 Task: Create a due date automation trigger when advanced on, on the tuesday of the week before a card is due add content with a name not starting with resume at 11:00 AM.
Action: Mouse moved to (929, 77)
Screenshot: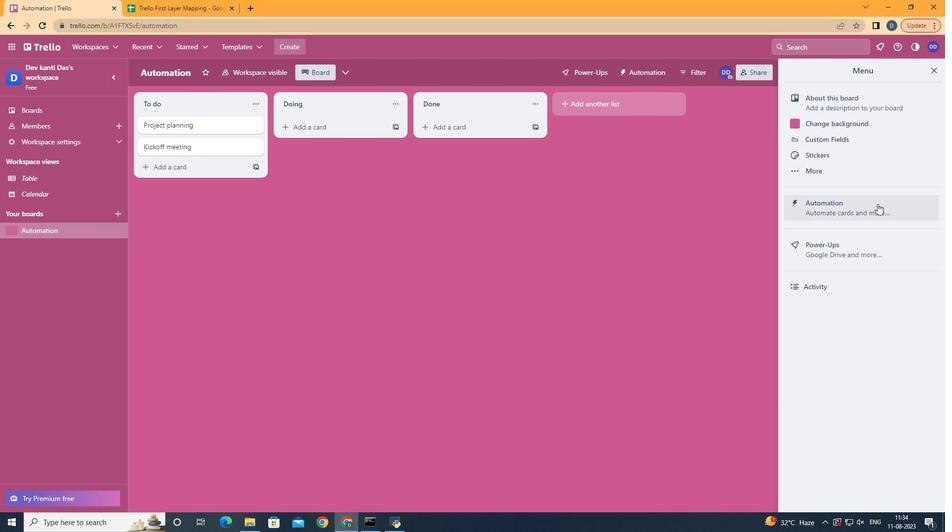 
Action: Mouse pressed left at (929, 77)
Screenshot: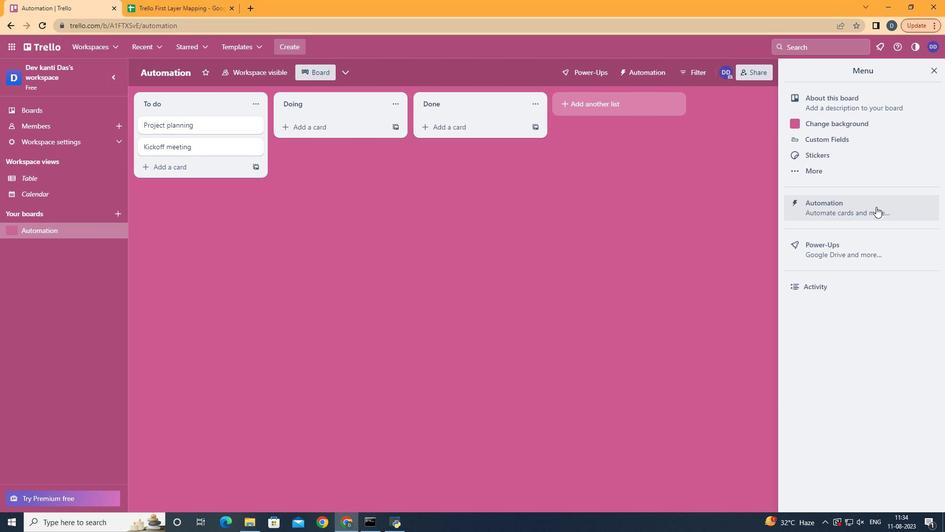 
Action: Mouse moved to (876, 206)
Screenshot: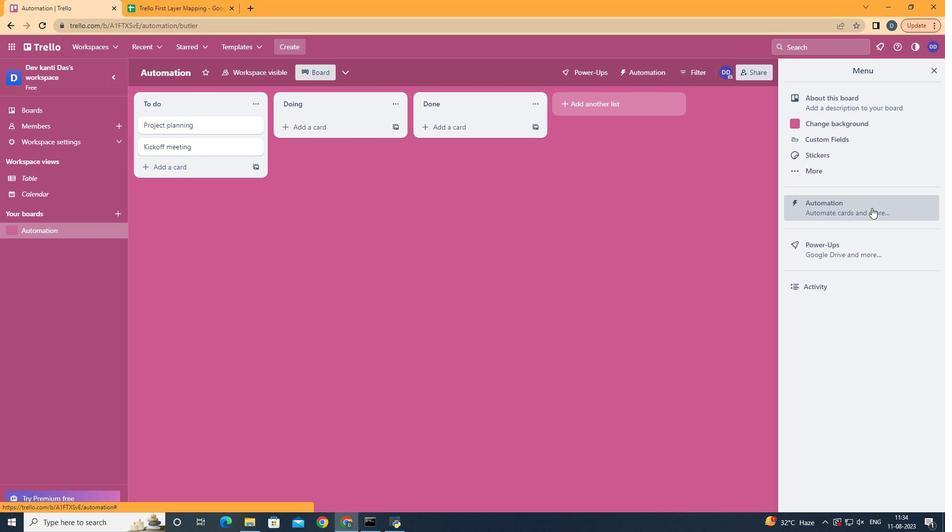 
Action: Mouse pressed left at (876, 206)
Screenshot: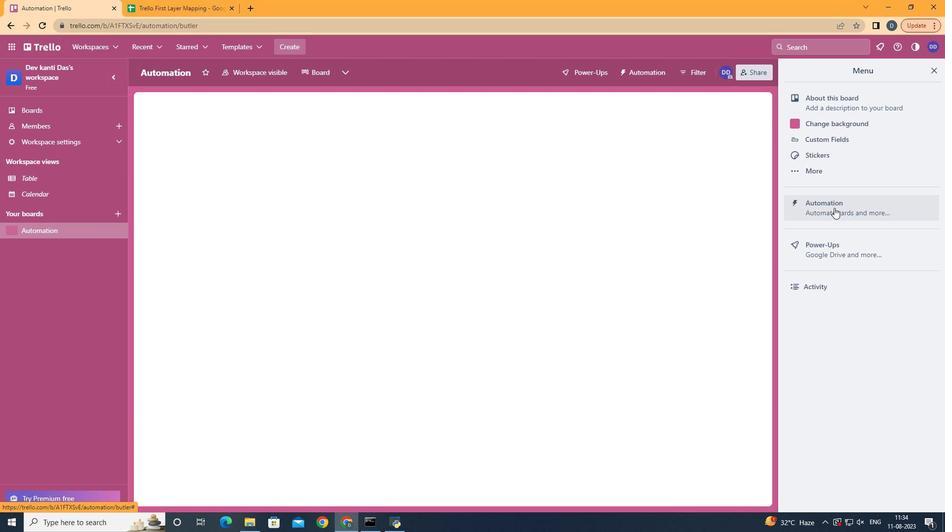 
Action: Mouse moved to (189, 201)
Screenshot: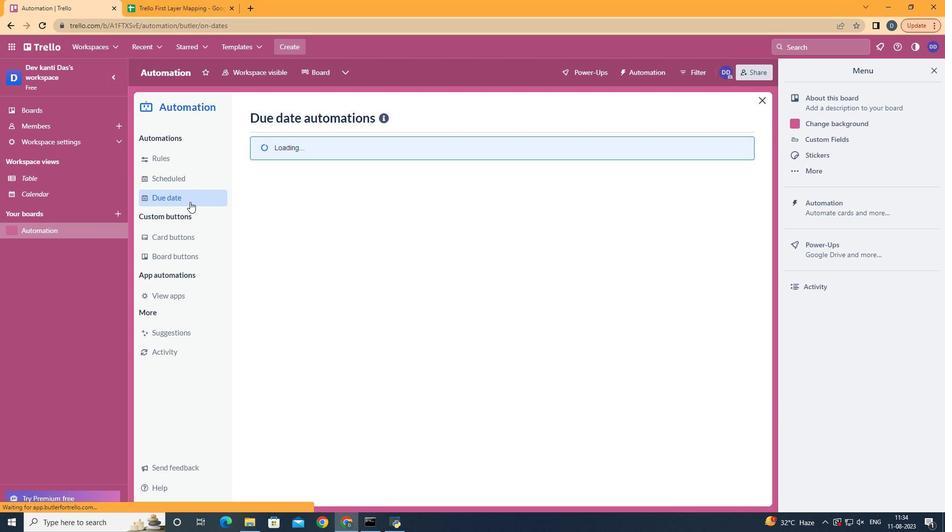 
Action: Mouse pressed left at (189, 201)
Screenshot: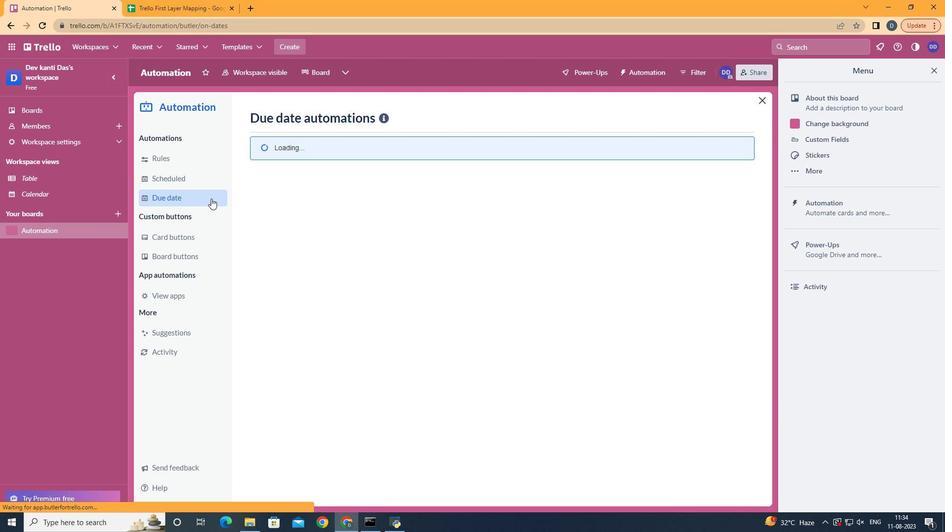 
Action: Mouse moved to (697, 116)
Screenshot: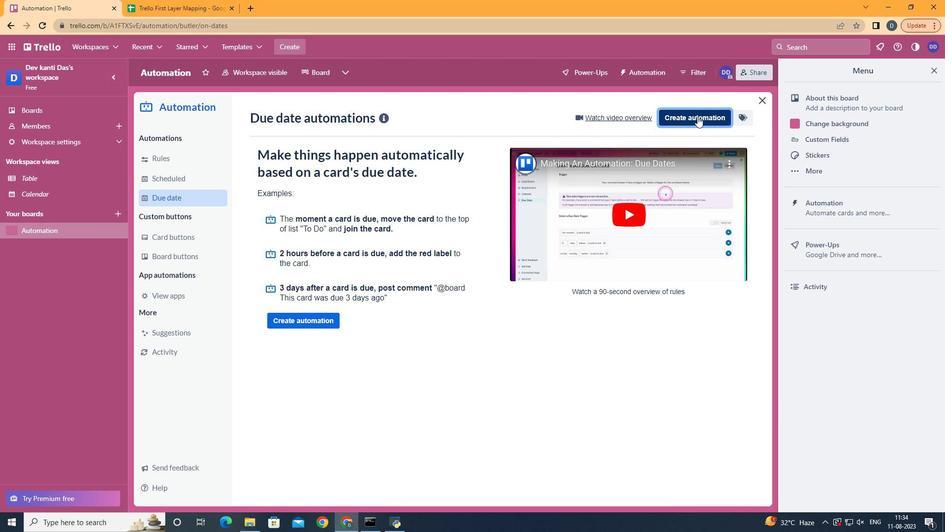 
Action: Mouse pressed left at (697, 116)
Screenshot: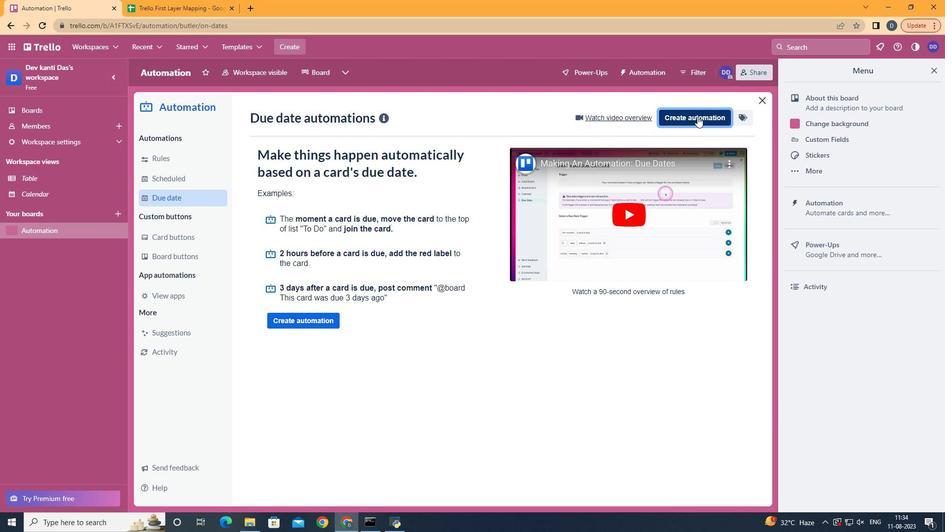 
Action: Mouse moved to (545, 212)
Screenshot: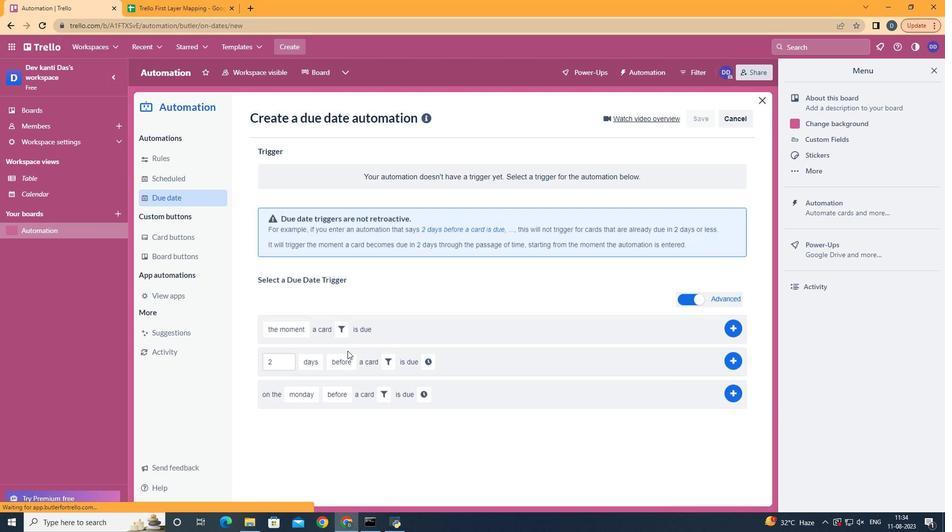 
Action: Mouse pressed left at (545, 212)
Screenshot: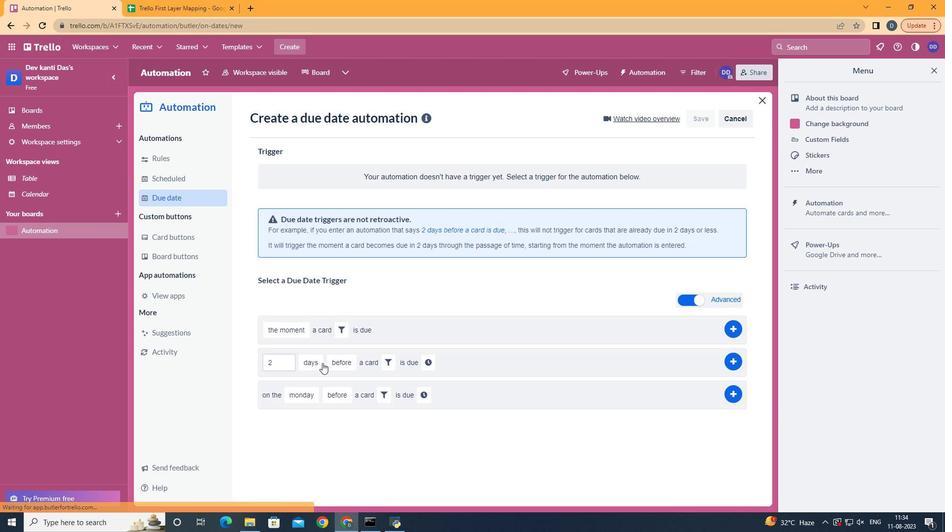 
Action: Mouse moved to (326, 271)
Screenshot: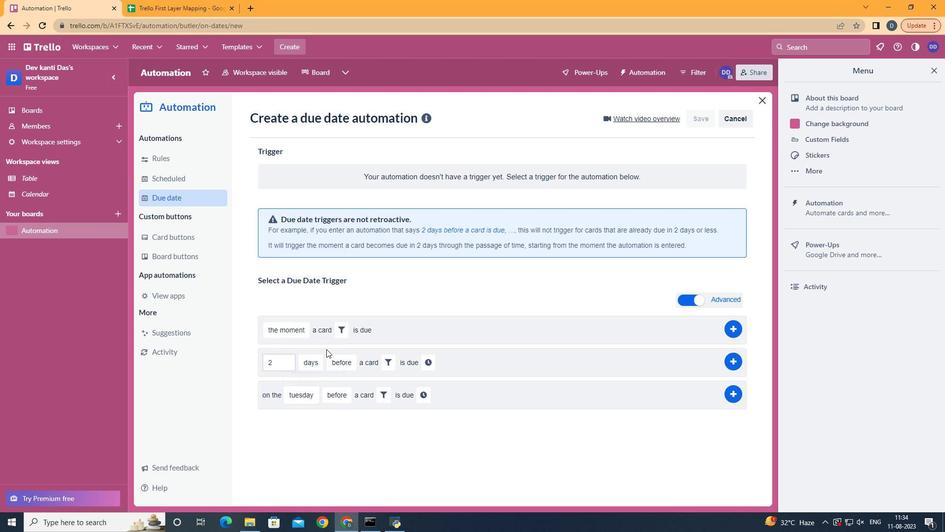 
Action: Mouse pressed left at (326, 271)
Screenshot: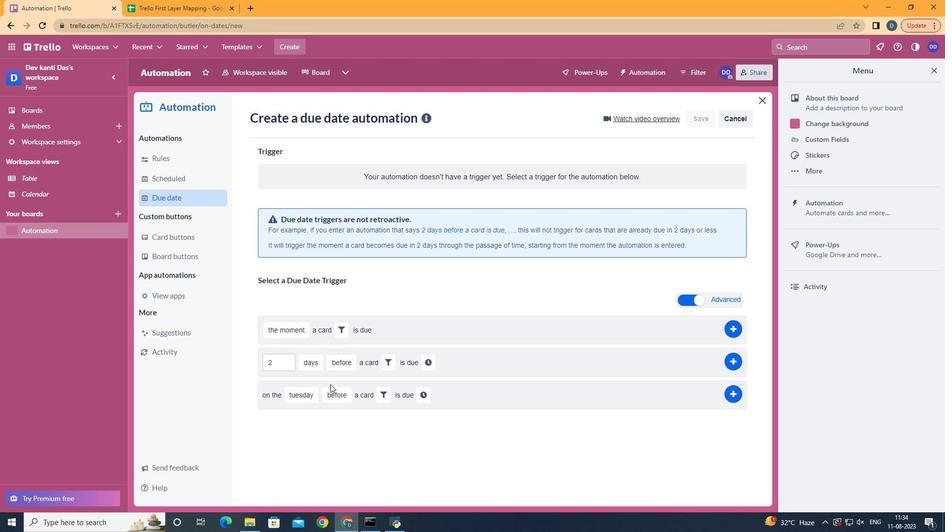 
Action: Mouse moved to (367, 474)
Screenshot: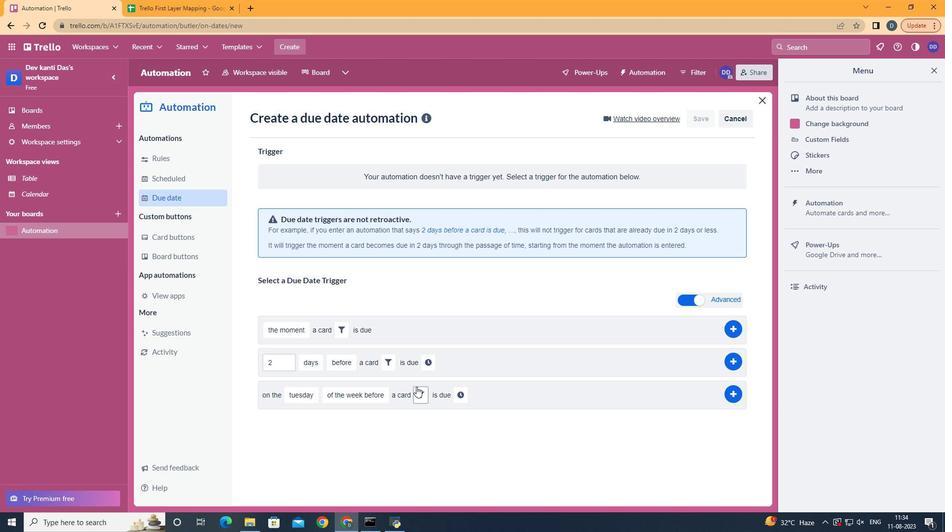 
Action: Mouse pressed left at (367, 474)
Screenshot: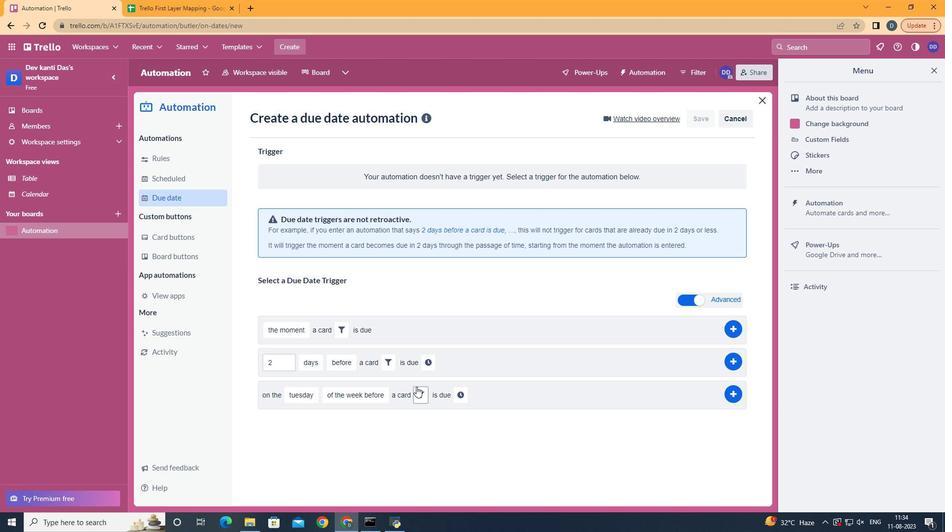 
Action: Mouse moved to (420, 387)
Screenshot: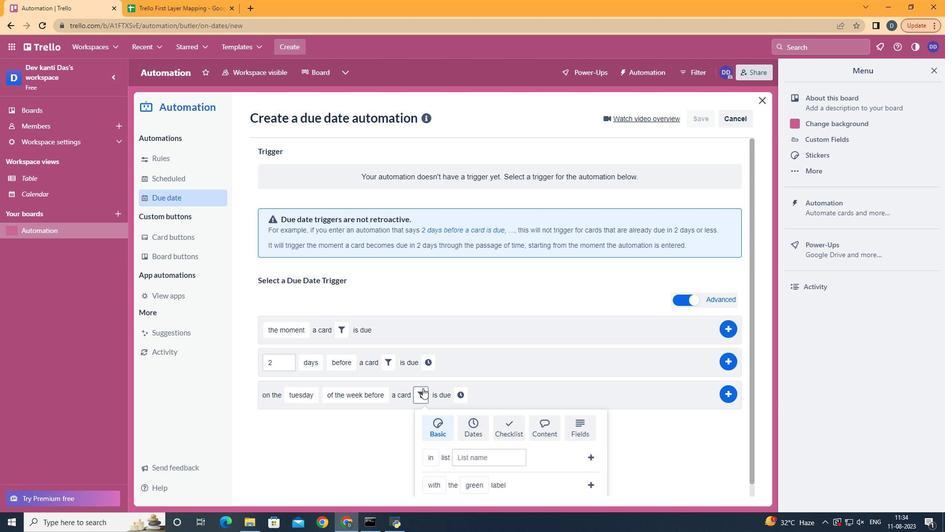 
Action: Mouse pressed left at (420, 387)
Screenshot: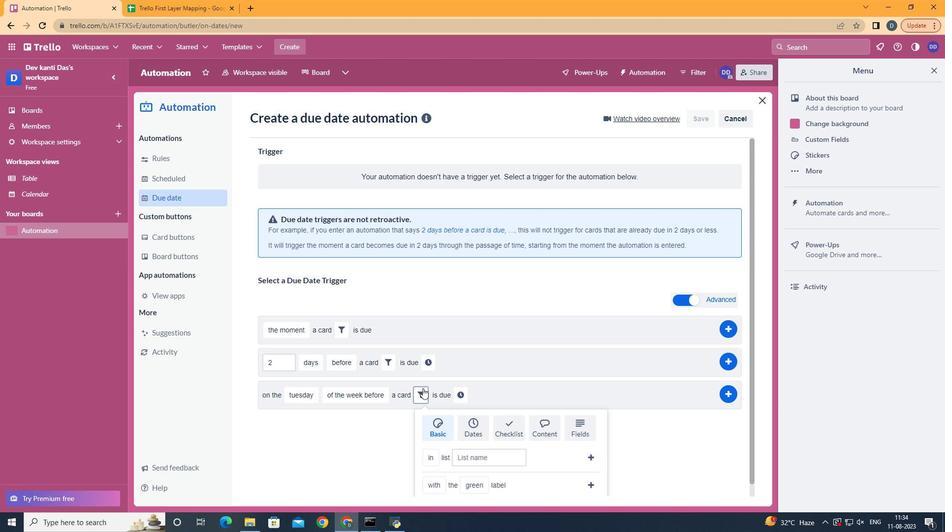
Action: Mouse moved to (558, 424)
Screenshot: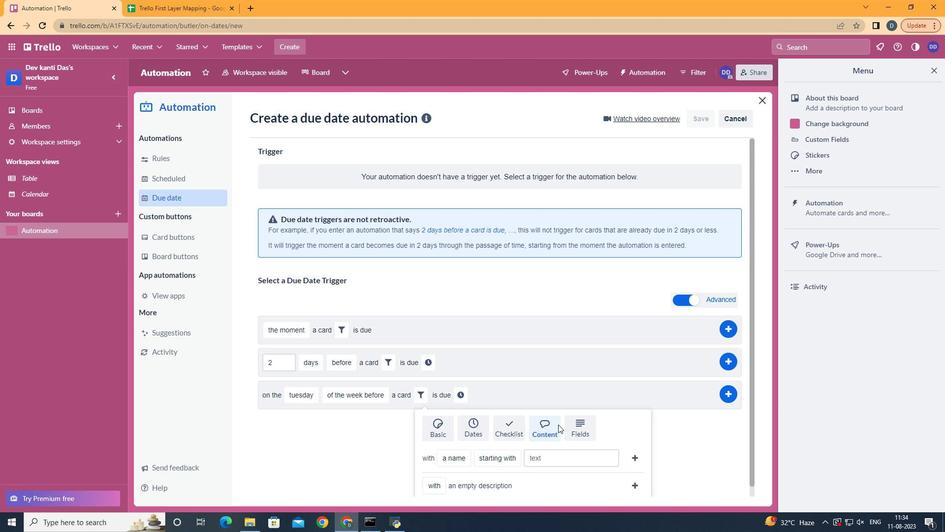 
Action: Mouse pressed left at (558, 424)
Screenshot: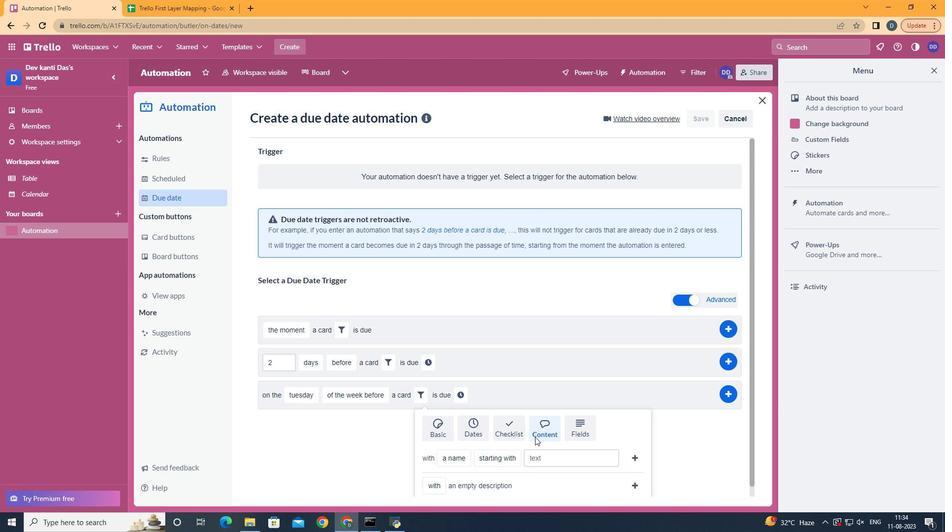 
Action: Mouse moved to (518, 400)
Screenshot: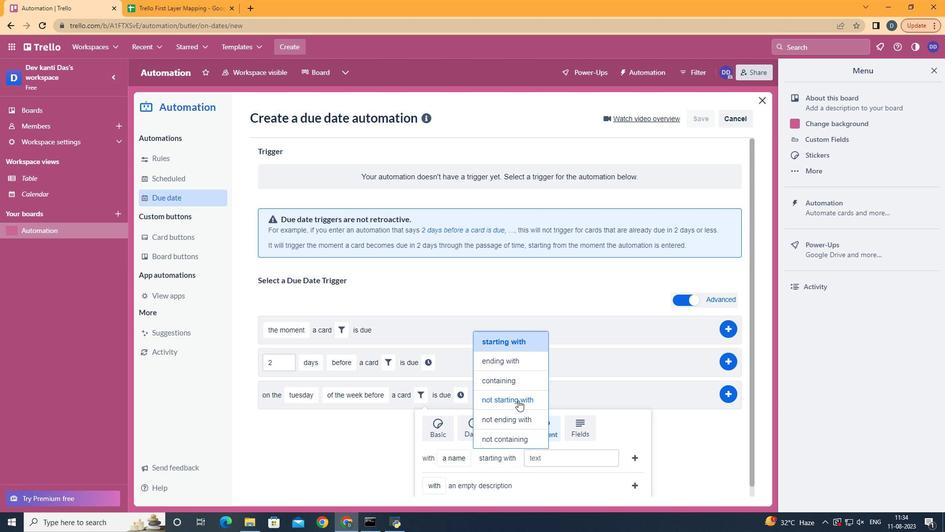 
Action: Mouse pressed left at (518, 400)
Screenshot: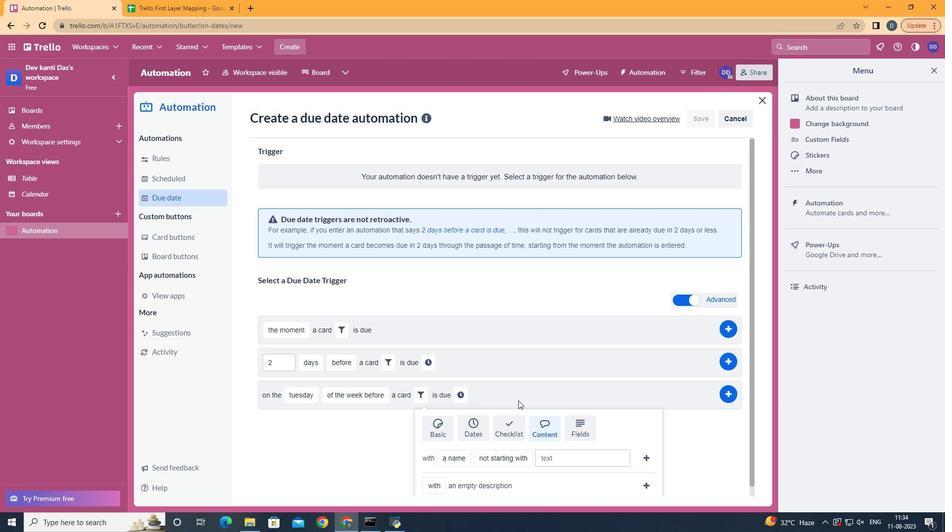
Action: Mouse moved to (561, 454)
Screenshot: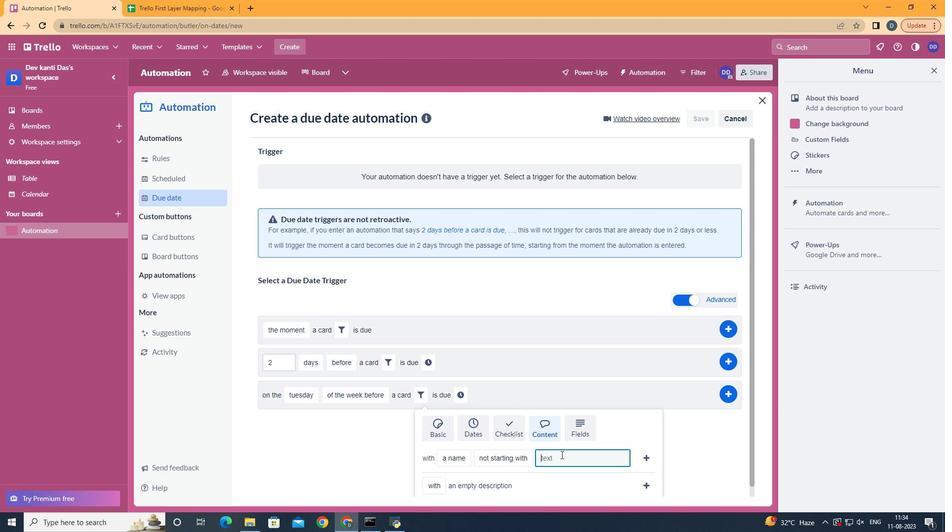 
Action: Mouse pressed left at (561, 454)
Screenshot: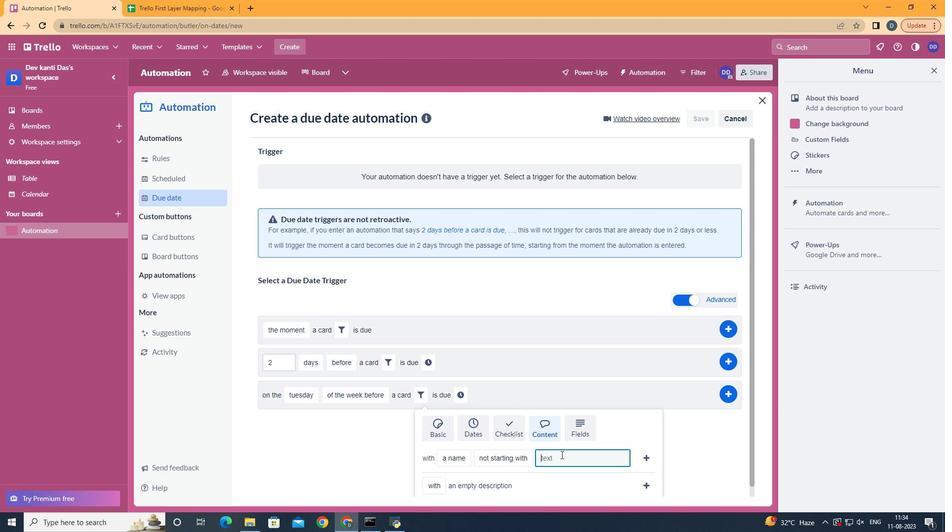 
Action: Key pressed resume
Screenshot: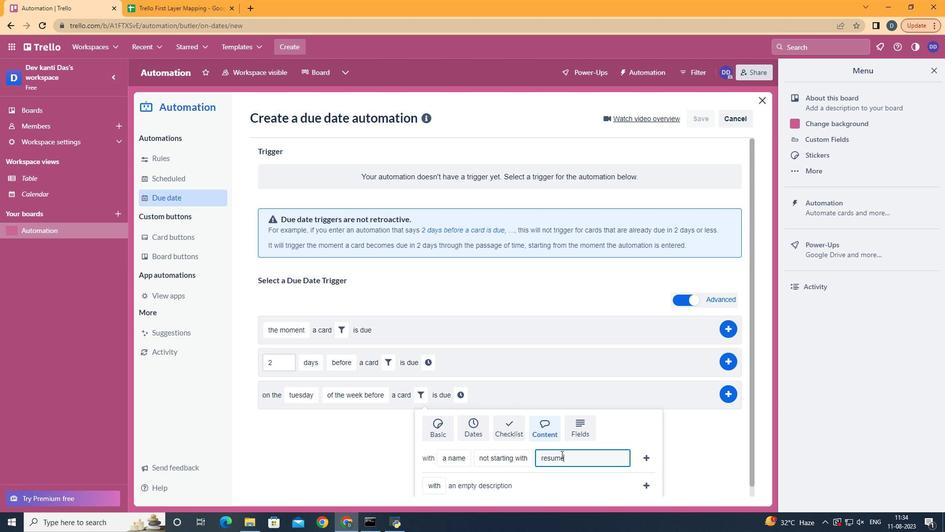 
Action: Mouse moved to (653, 453)
Screenshot: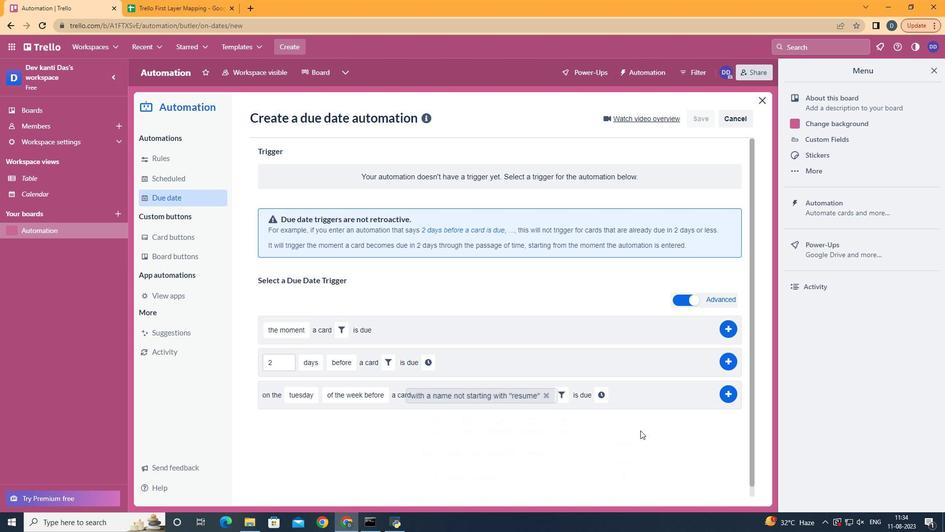 
Action: Mouse pressed left at (653, 453)
Screenshot: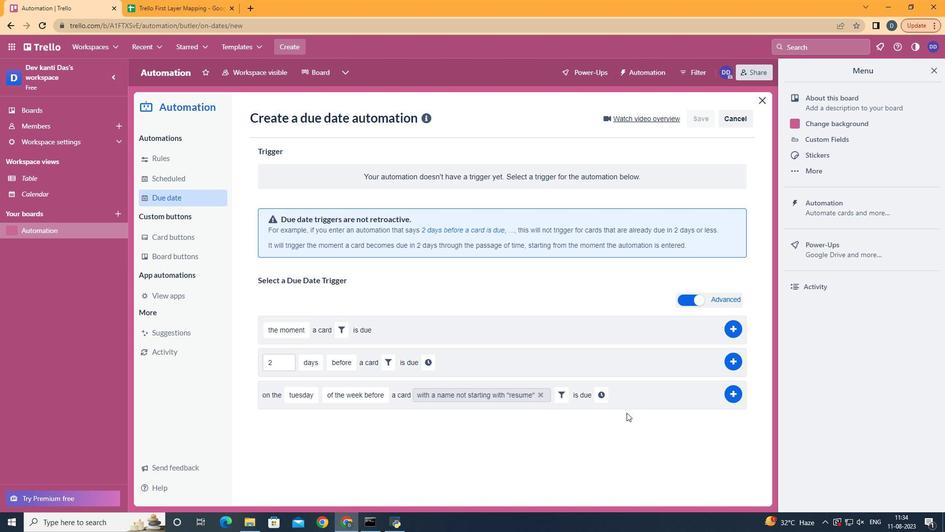 
Action: Mouse moved to (600, 397)
Screenshot: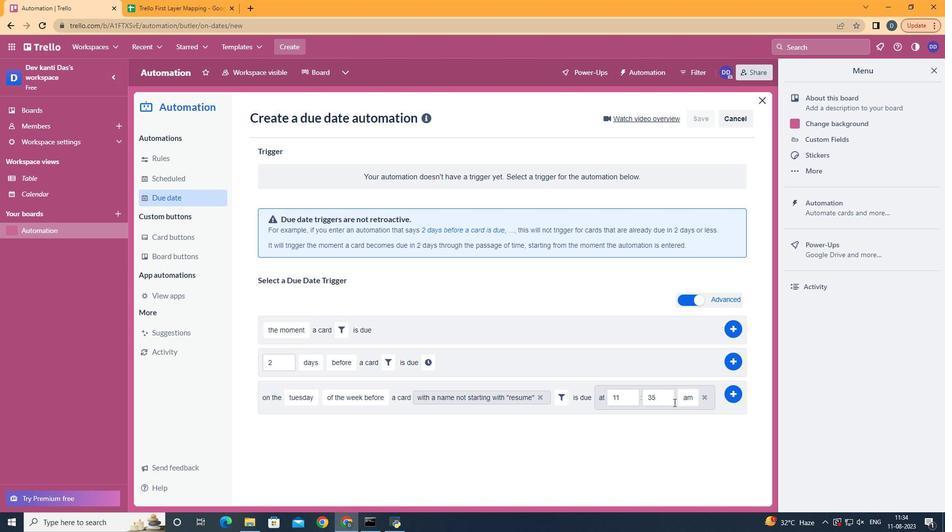 
Action: Mouse pressed left at (600, 397)
Screenshot: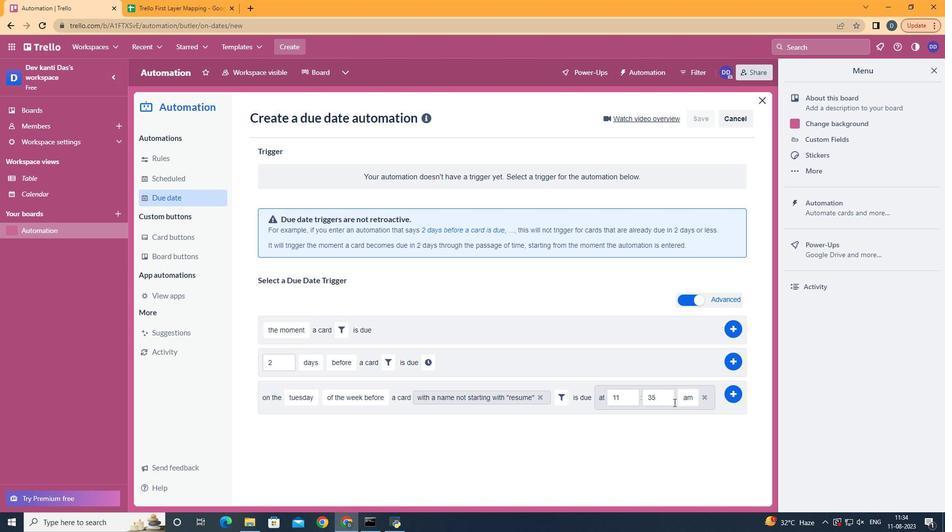 
Action: Mouse moved to (661, 400)
Screenshot: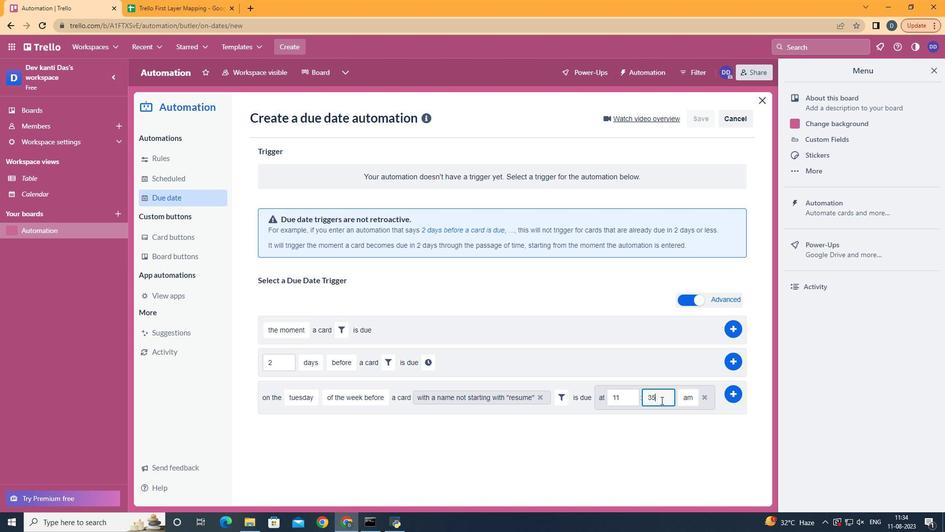 
Action: Mouse pressed left at (661, 400)
Screenshot: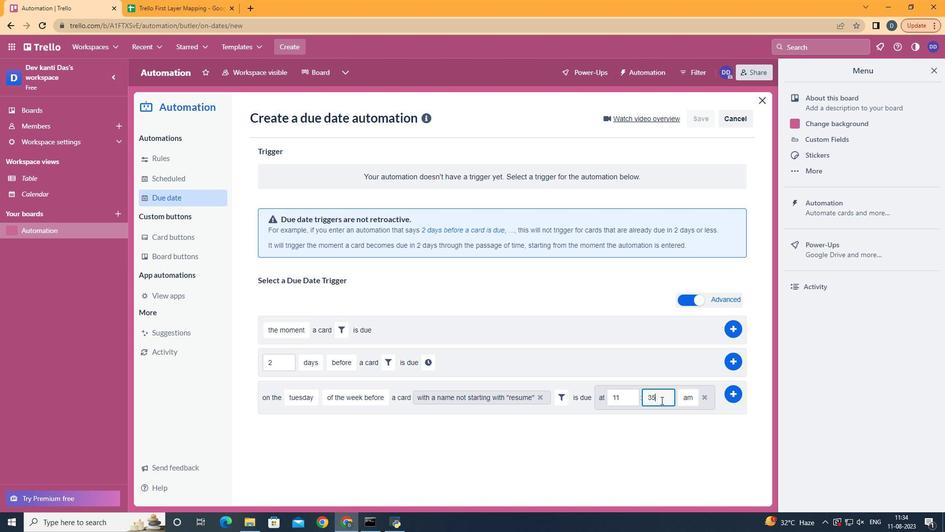 
Action: Key pressed <Key.backspace><Key.backspace>00
Screenshot: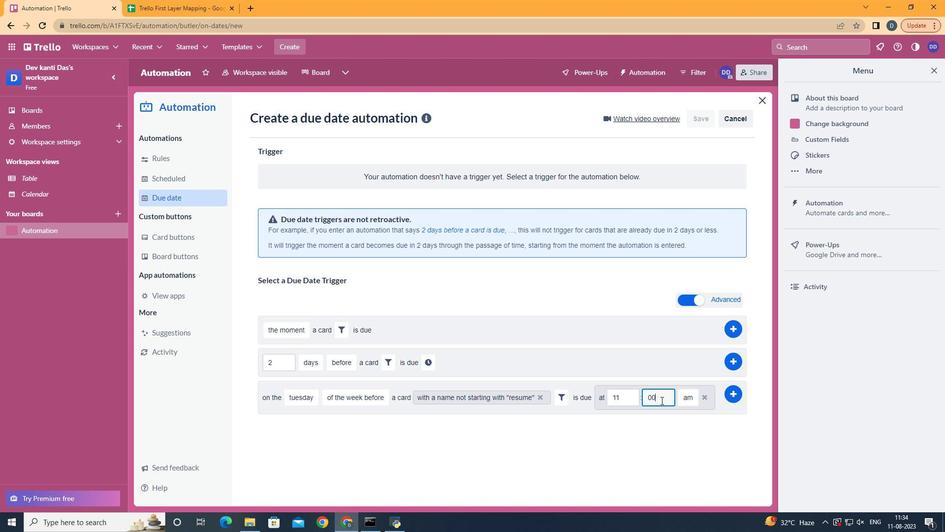 
Action: Mouse moved to (736, 391)
Screenshot: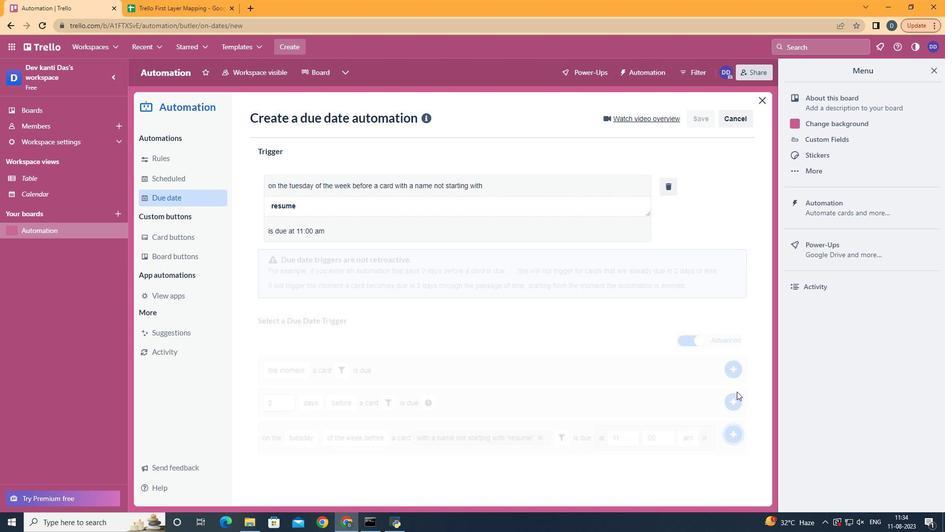 
Action: Mouse pressed left at (736, 391)
Screenshot: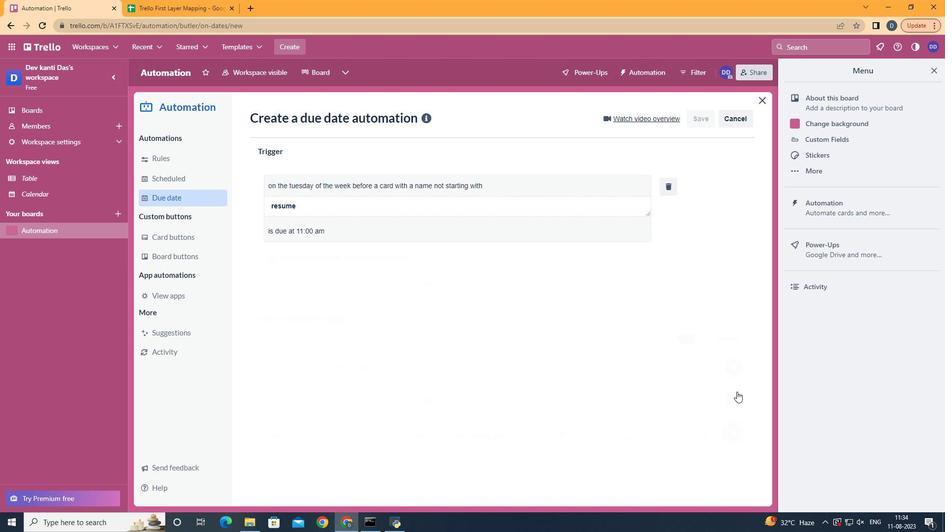
